 Task: Add the new message button component in the site builder.
Action: Mouse moved to (966, 73)
Screenshot: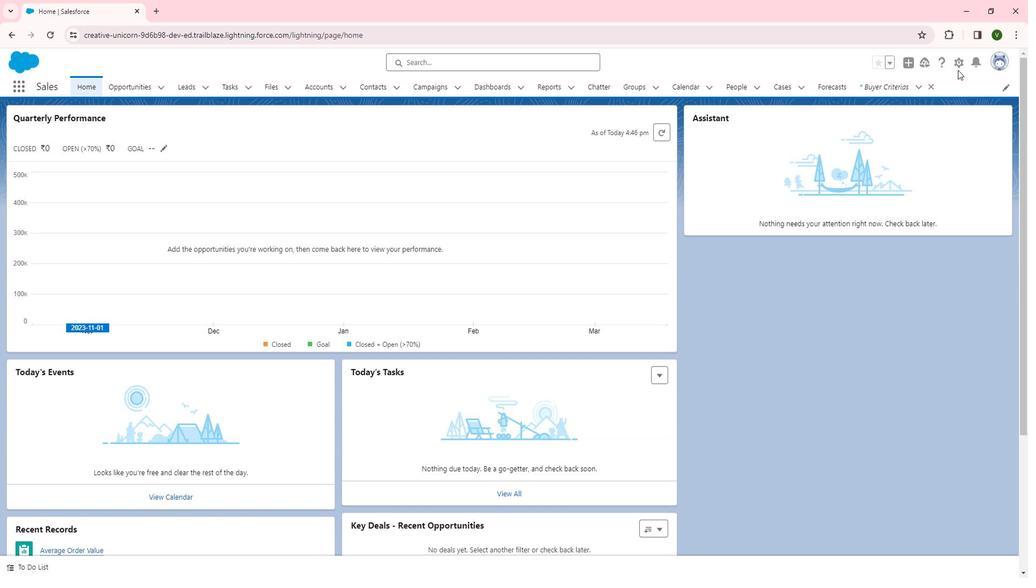 
Action: Mouse pressed left at (966, 73)
Screenshot: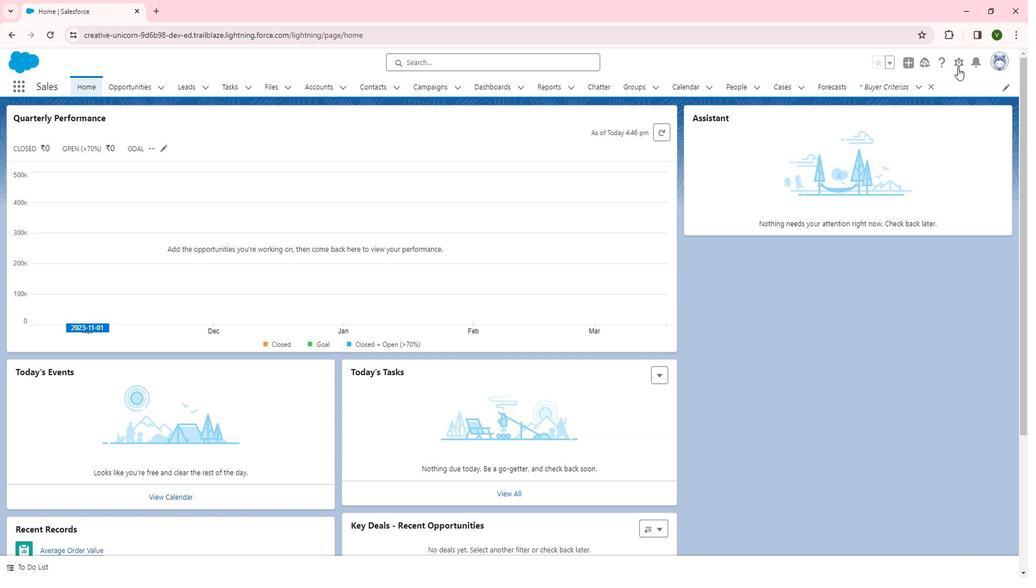 
Action: Mouse moved to (925, 97)
Screenshot: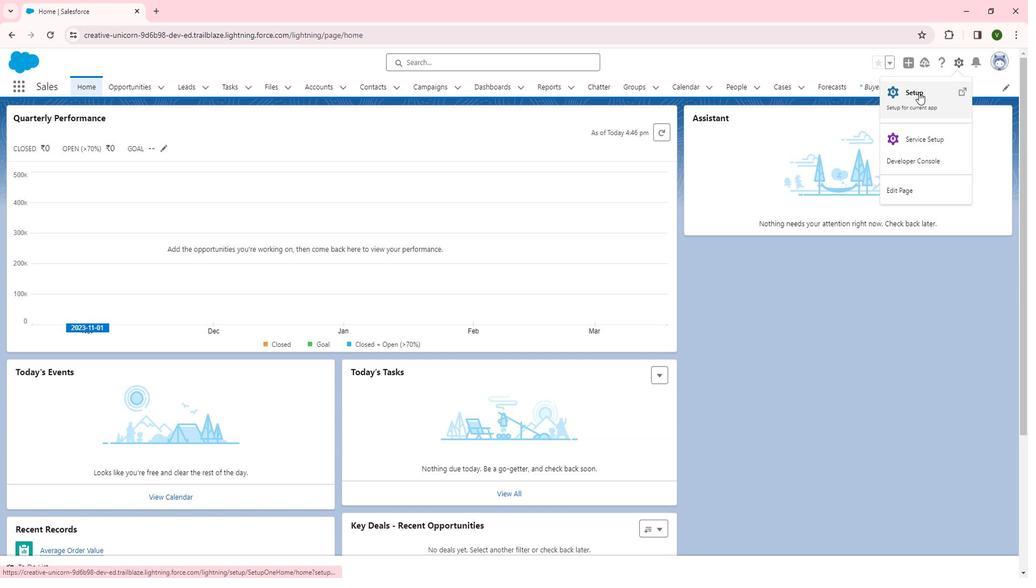 
Action: Mouse pressed left at (925, 97)
Screenshot: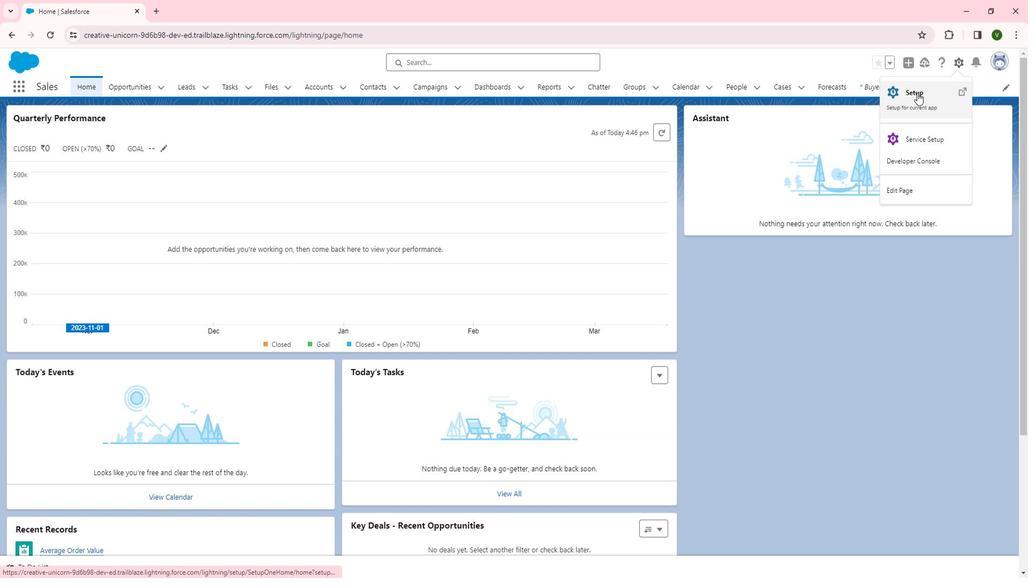 
Action: Mouse moved to (71, 320)
Screenshot: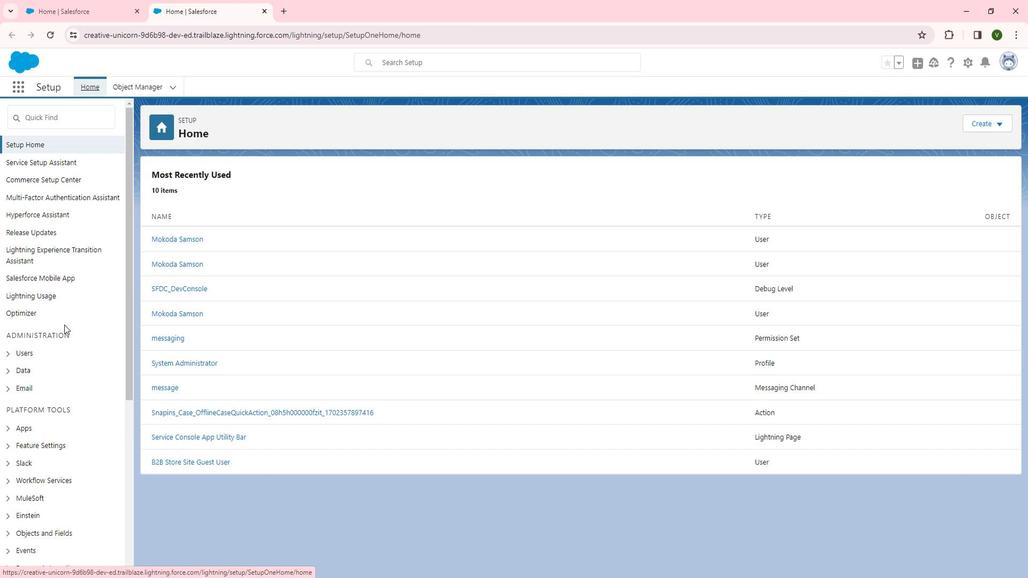
Action: Mouse scrolled (71, 319) with delta (0, 0)
Screenshot: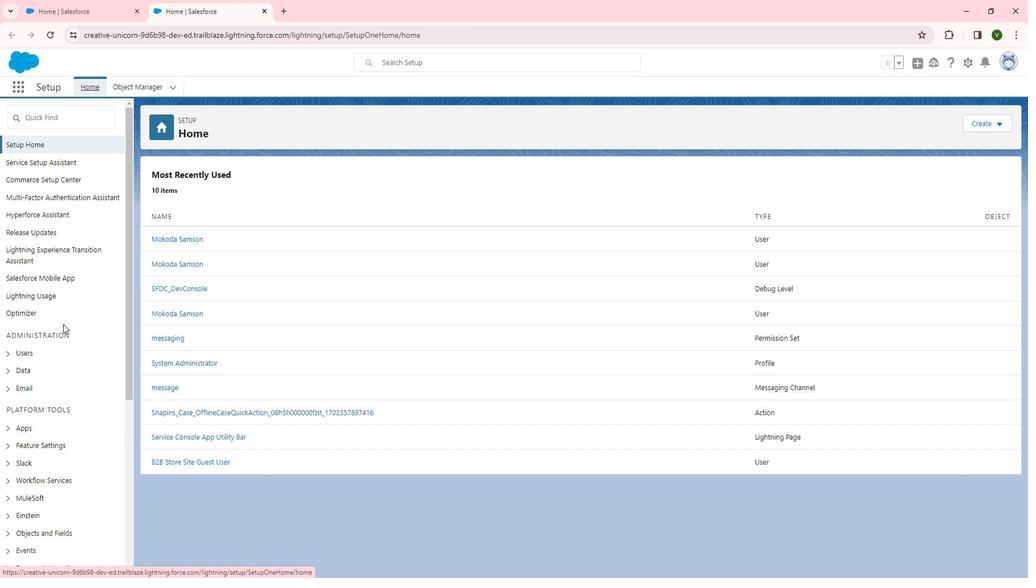 
Action: Mouse scrolled (71, 319) with delta (0, 0)
Screenshot: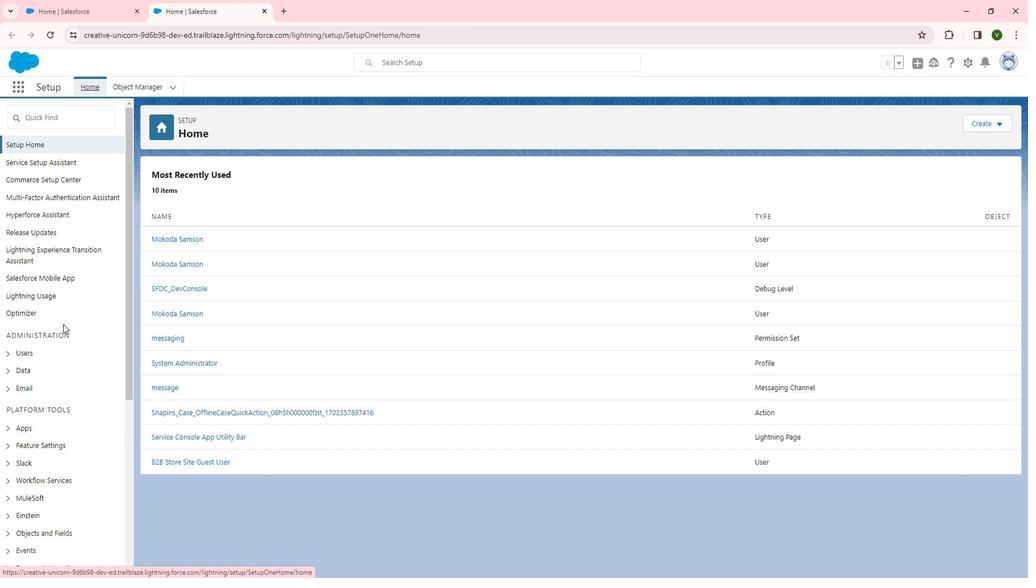
Action: Mouse scrolled (71, 319) with delta (0, 0)
Screenshot: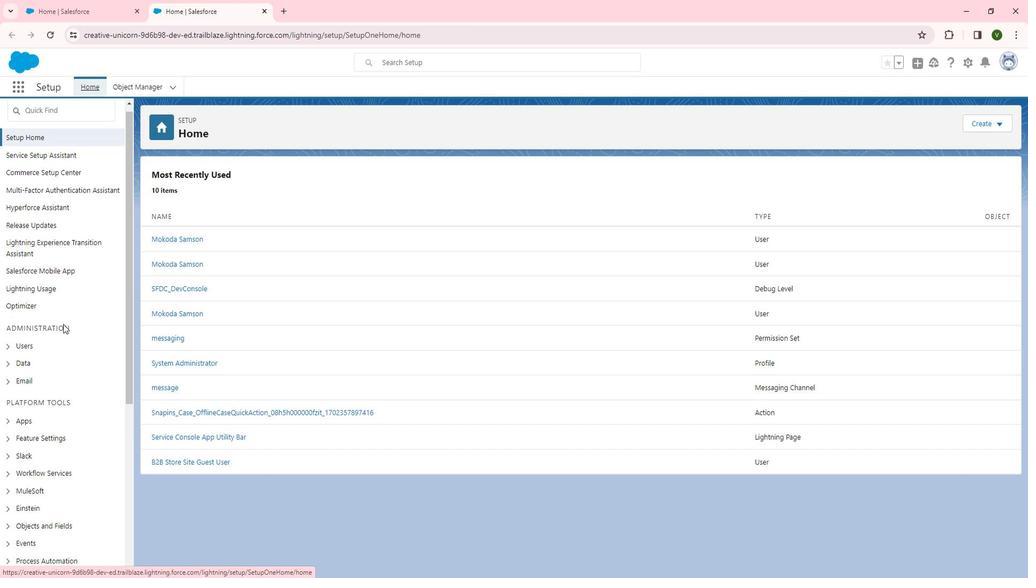 
Action: Mouse moved to (48, 280)
Screenshot: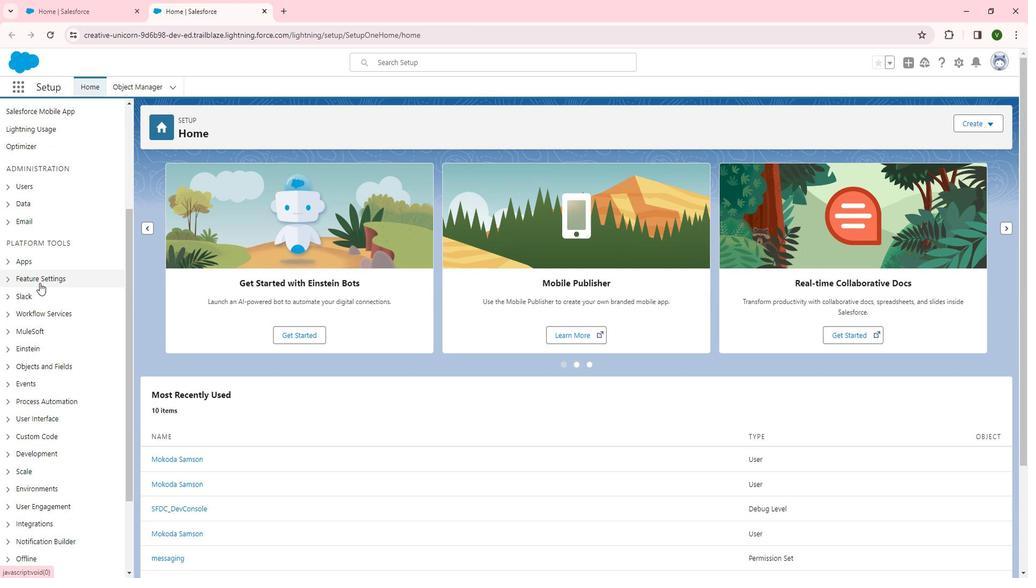 
Action: Mouse pressed left at (48, 280)
Screenshot: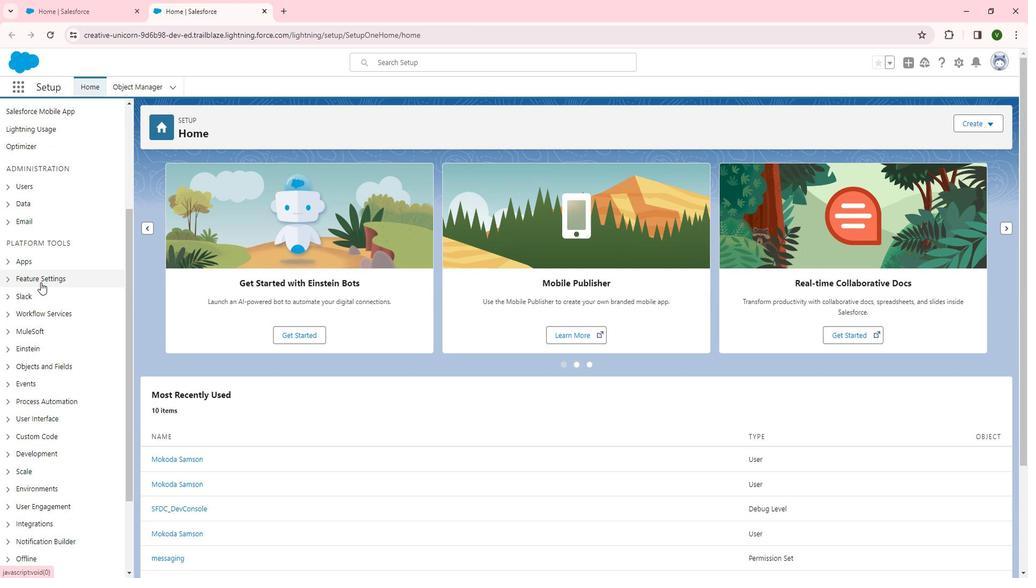 
Action: Mouse scrolled (48, 279) with delta (0, 0)
Screenshot: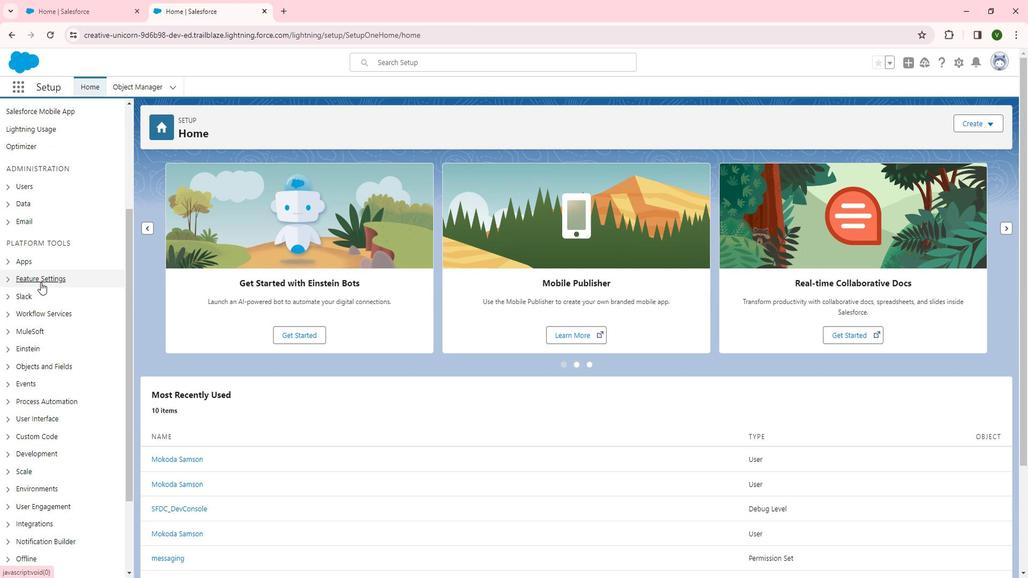 
Action: Mouse scrolled (48, 279) with delta (0, 0)
Screenshot: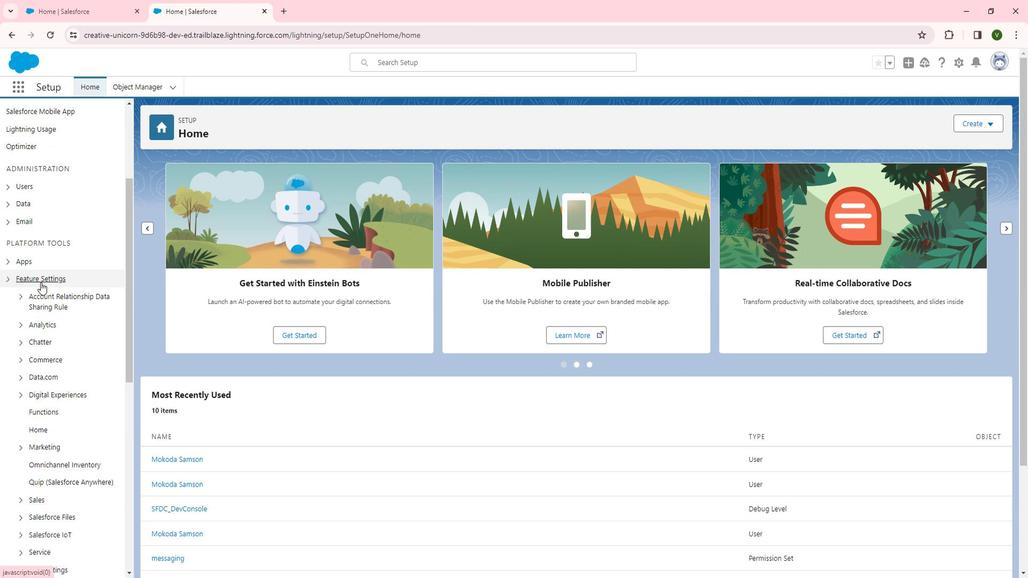 
Action: Mouse moved to (53, 275)
Screenshot: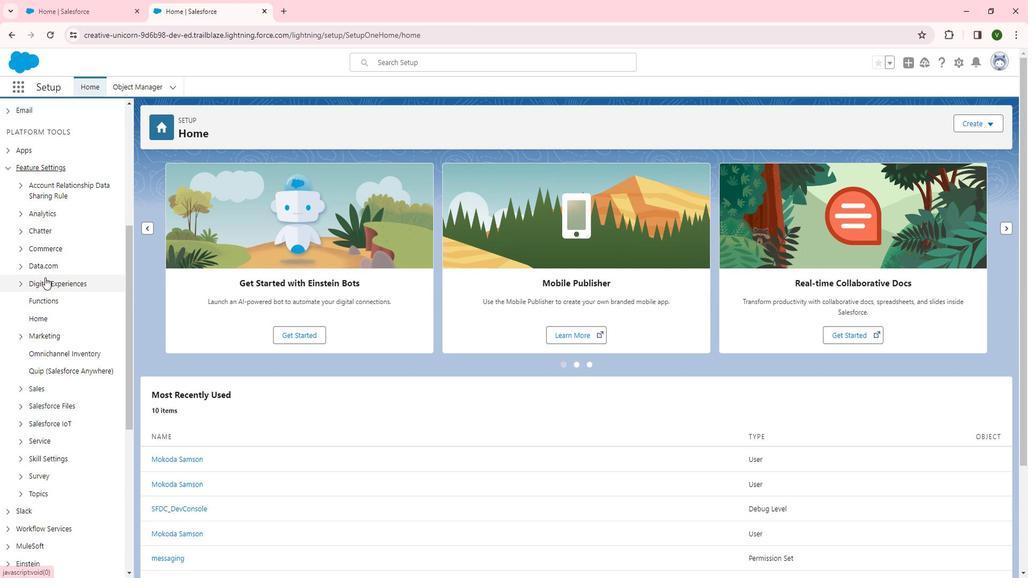
Action: Mouse pressed left at (53, 275)
Screenshot: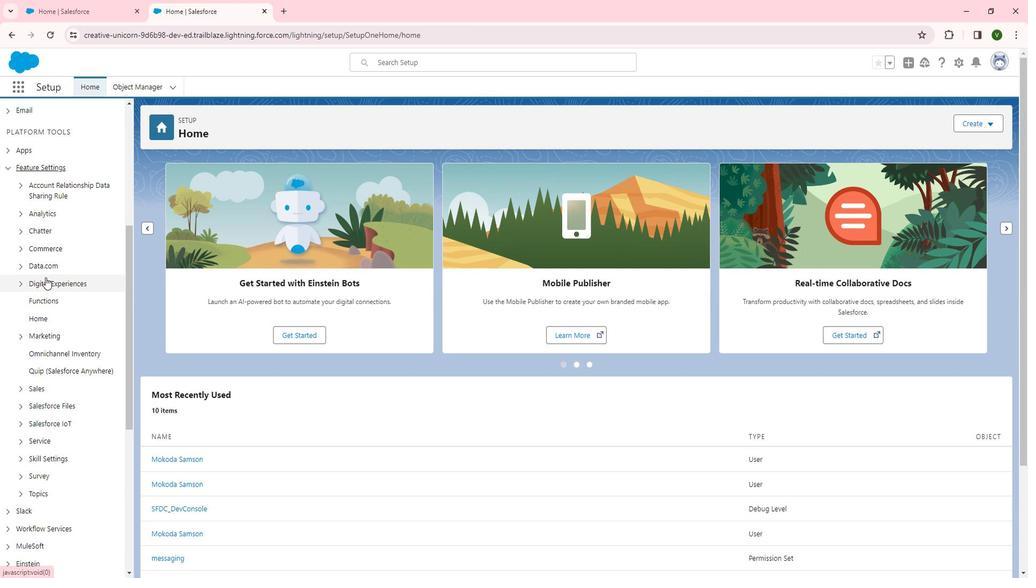 
Action: Mouse scrolled (53, 274) with delta (0, 0)
Screenshot: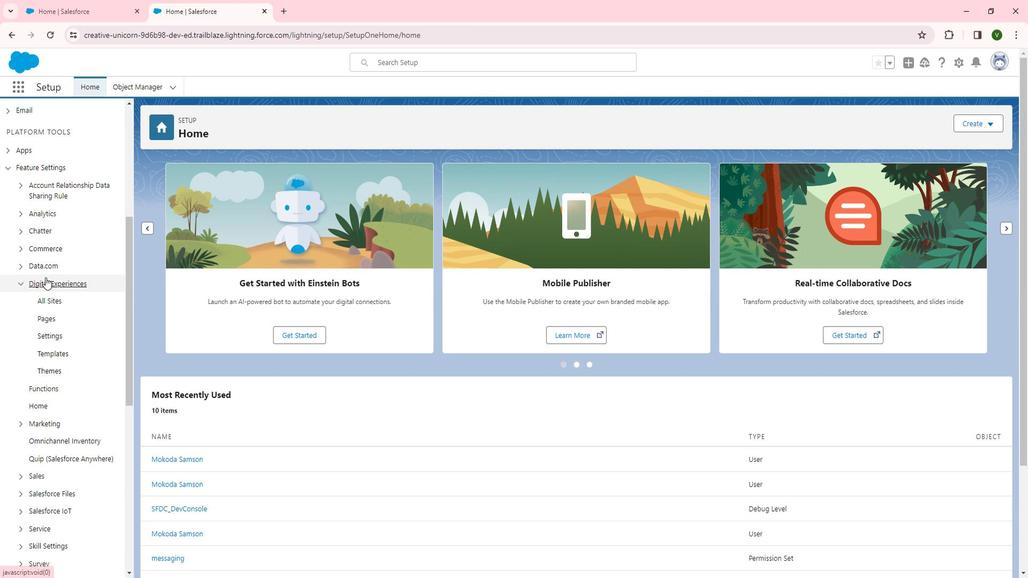 
Action: Mouse moved to (56, 246)
Screenshot: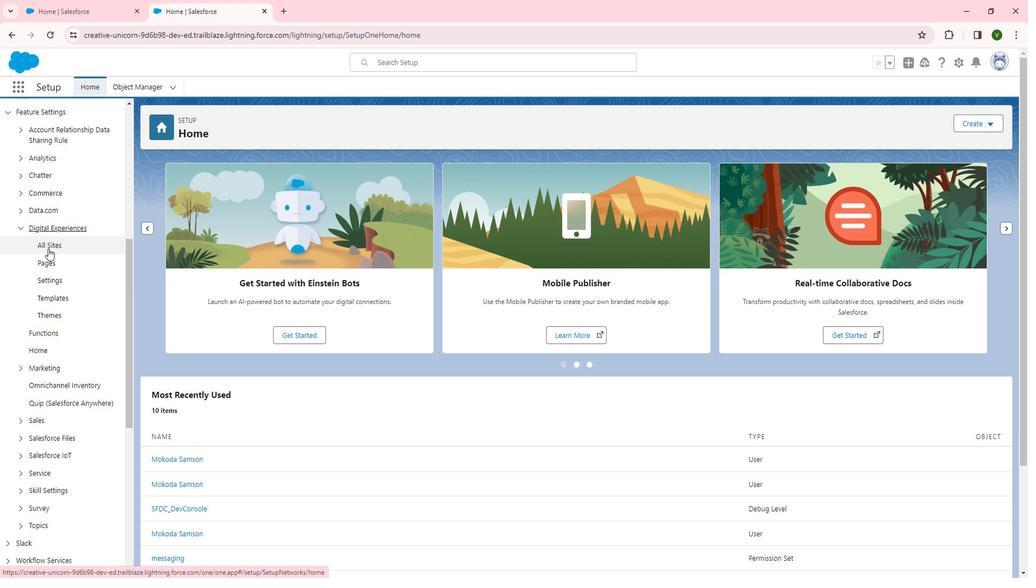 
Action: Mouse pressed left at (56, 246)
Screenshot: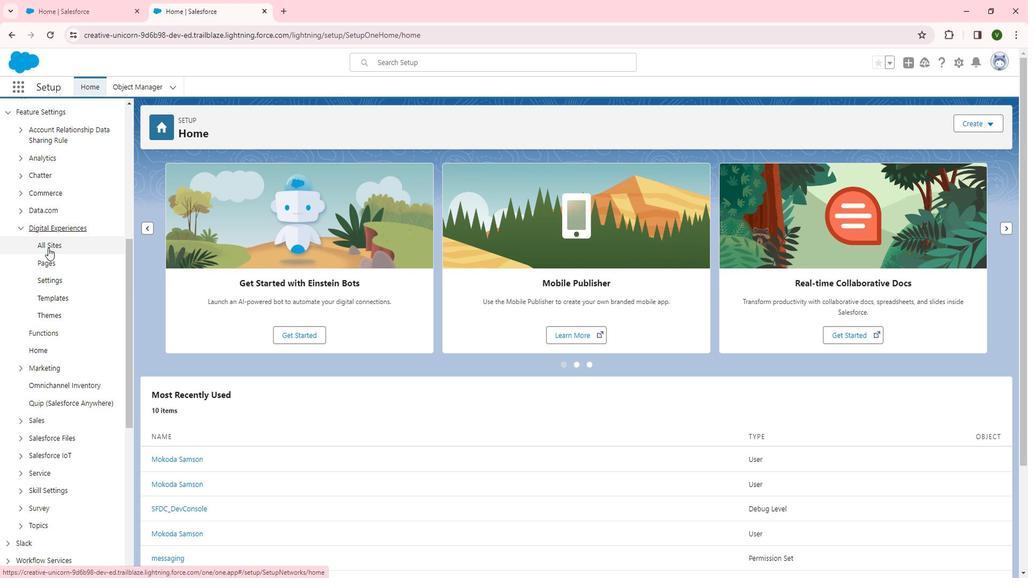 
Action: Mouse moved to (351, 369)
Screenshot: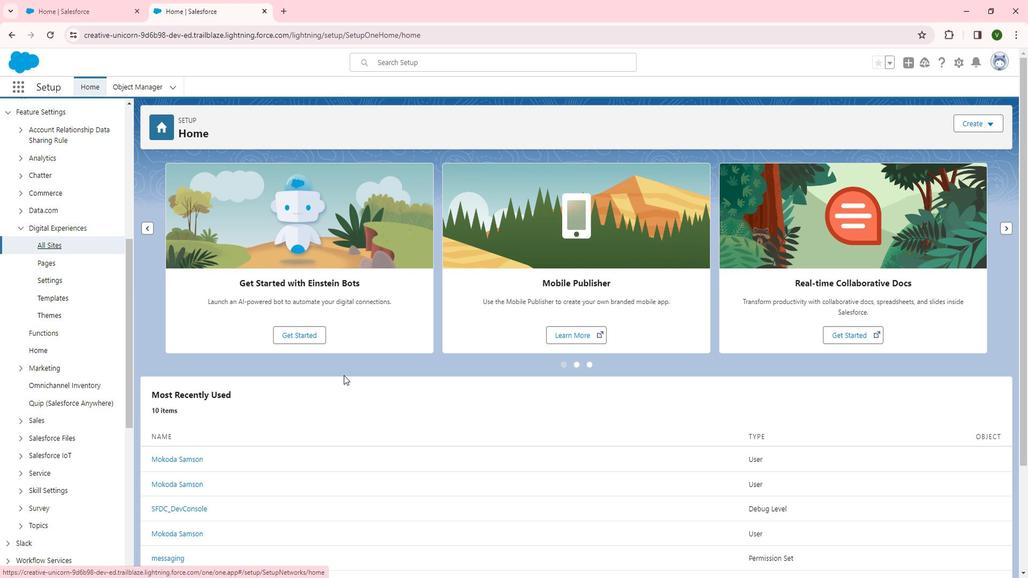 
Action: Mouse scrolled (351, 368) with delta (0, 0)
Screenshot: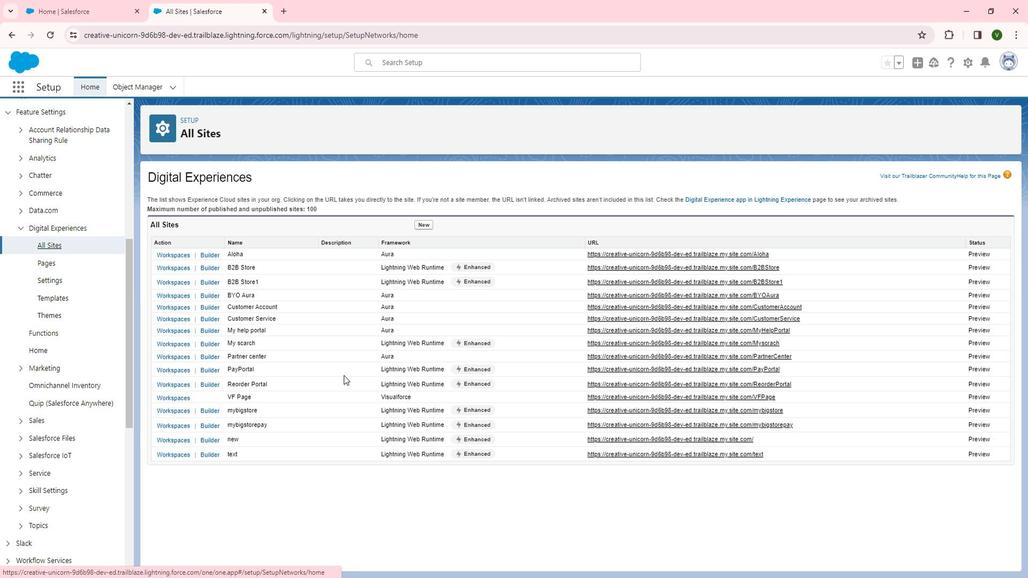 
Action: Mouse scrolled (351, 368) with delta (0, 0)
Screenshot: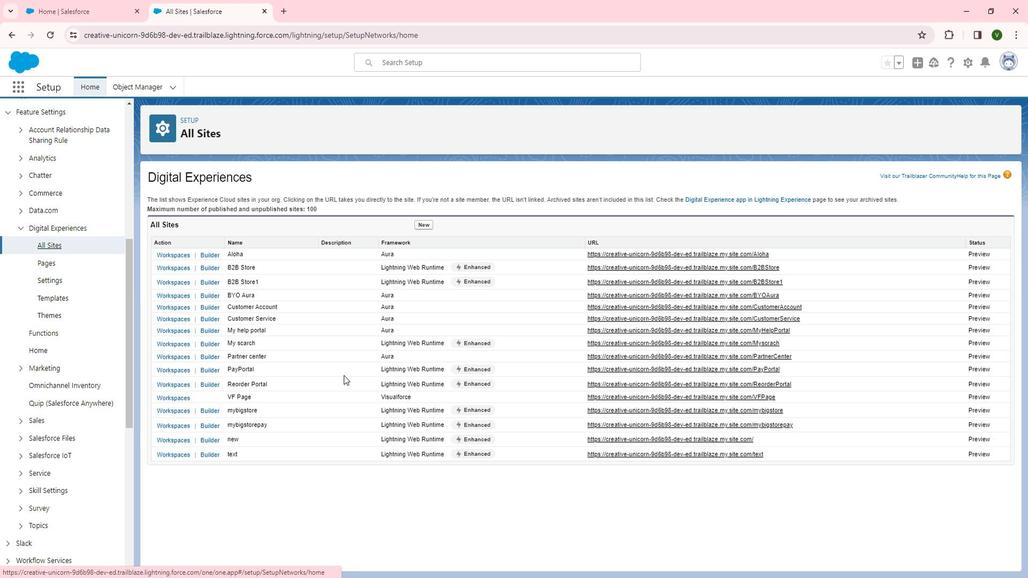 
Action: Mouse moved to (271, 329)
Screenshot: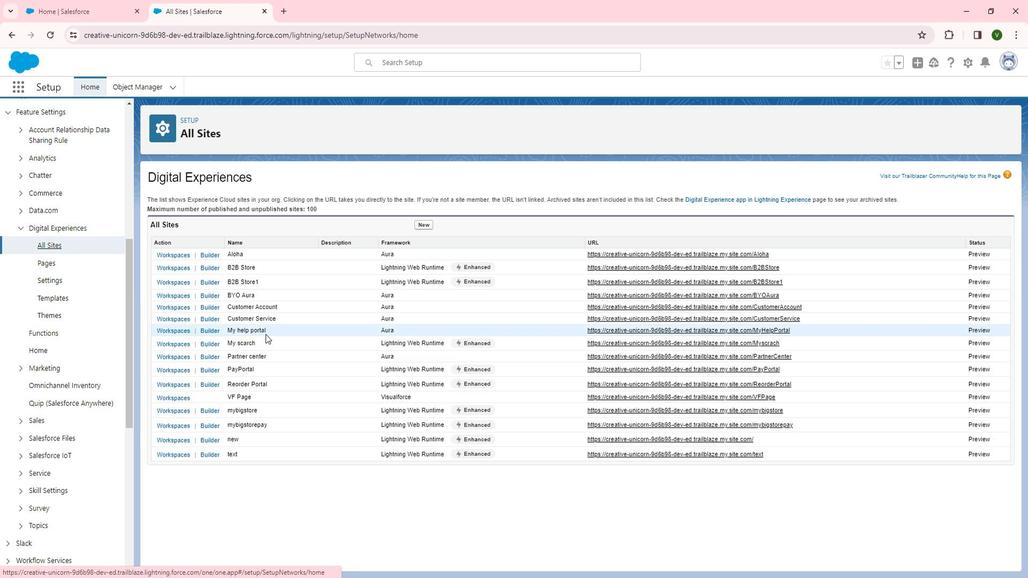 
Action: Mouse scrolled (271, 329) with delta (0, 0)
Screenshot: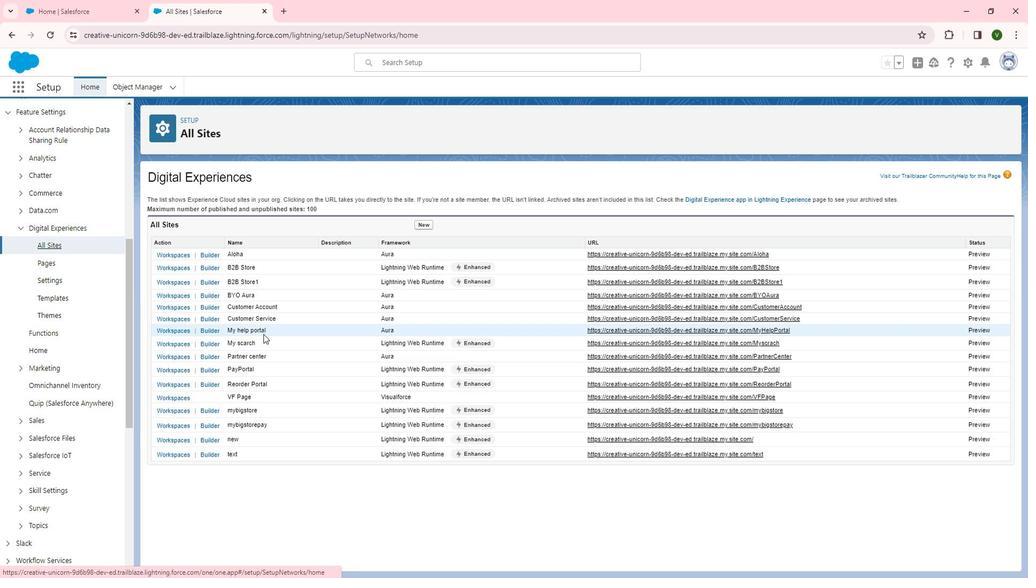 
Action: Mouse moved to (172, 314)
Screenshot: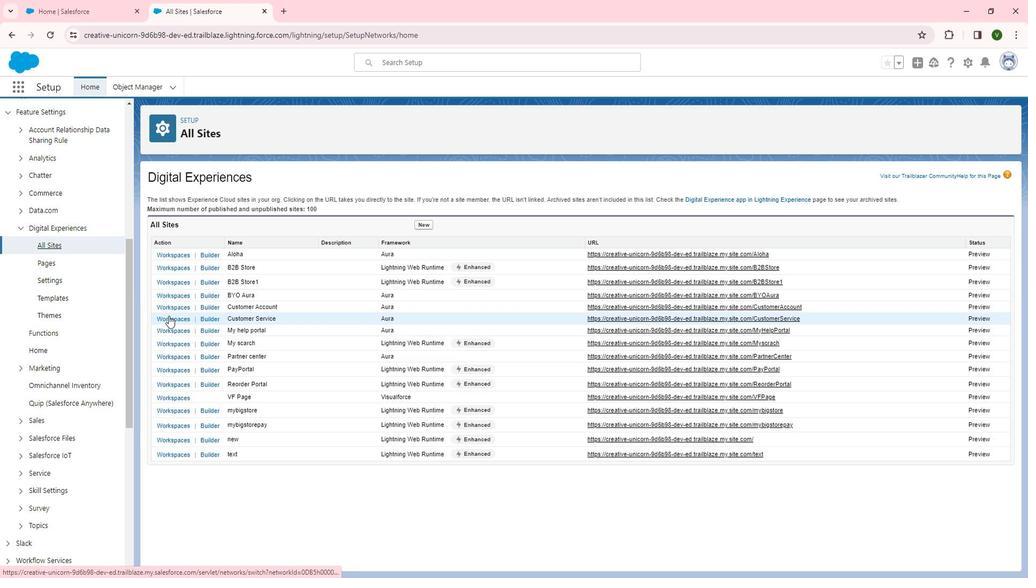
Action: Mouse pressed left at (172, 314)
Screenshot: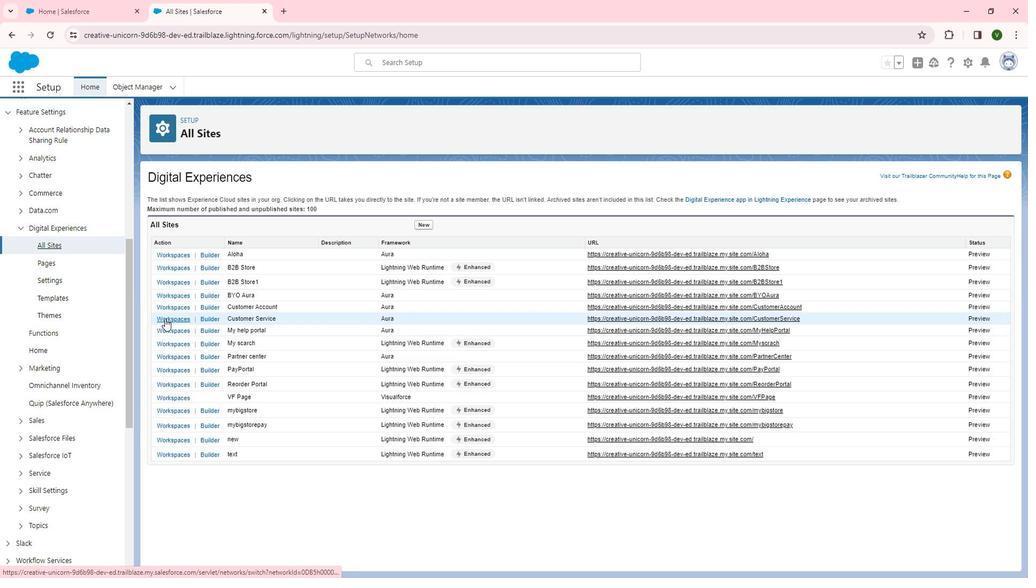 
Action: Mouse moved to (156, 251)
Screenshot: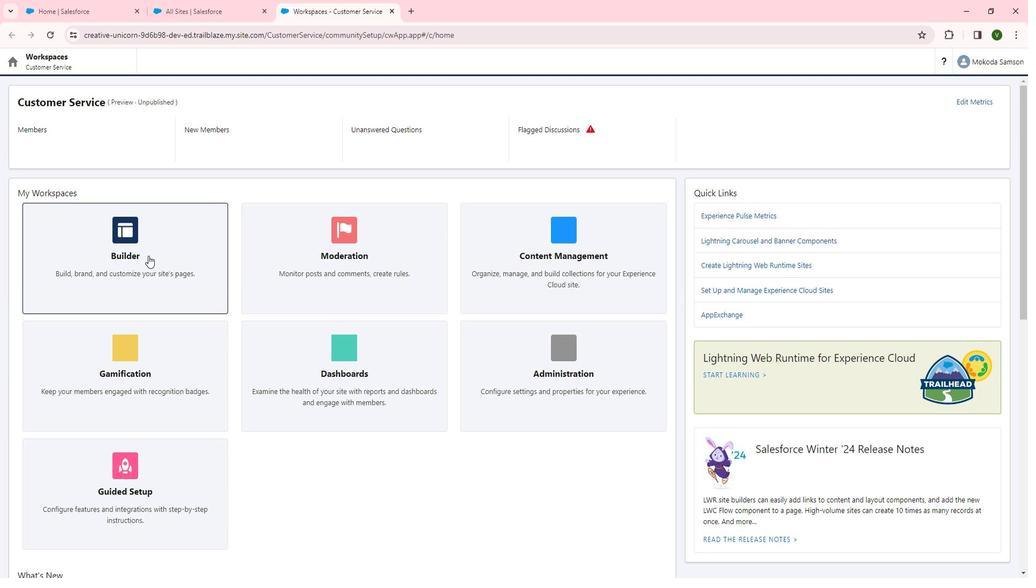 
Action: Mouse pressed left at (156, 251)
Screenshot: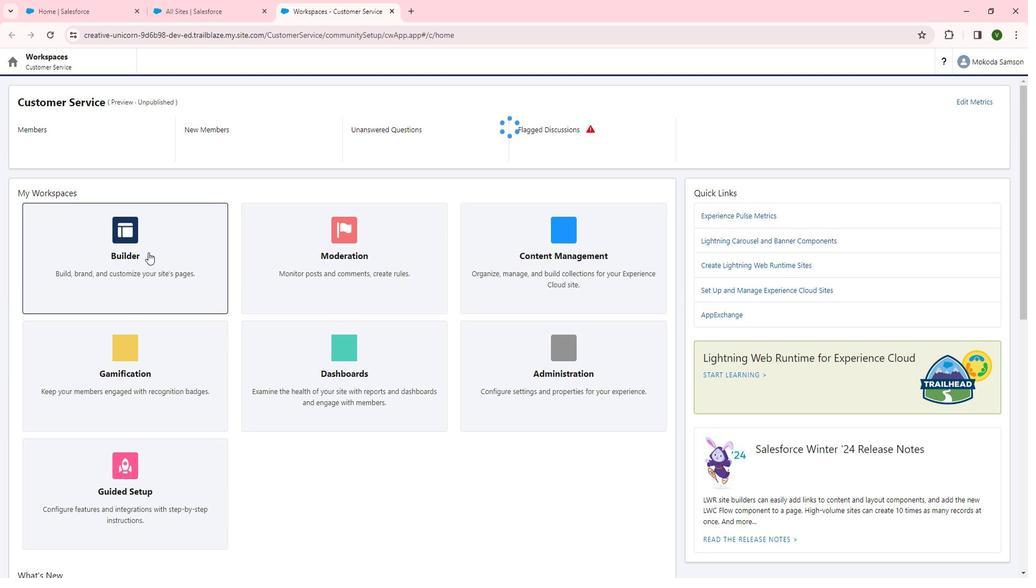 
Action: Mouse moved to (33, 102)
Screenshot: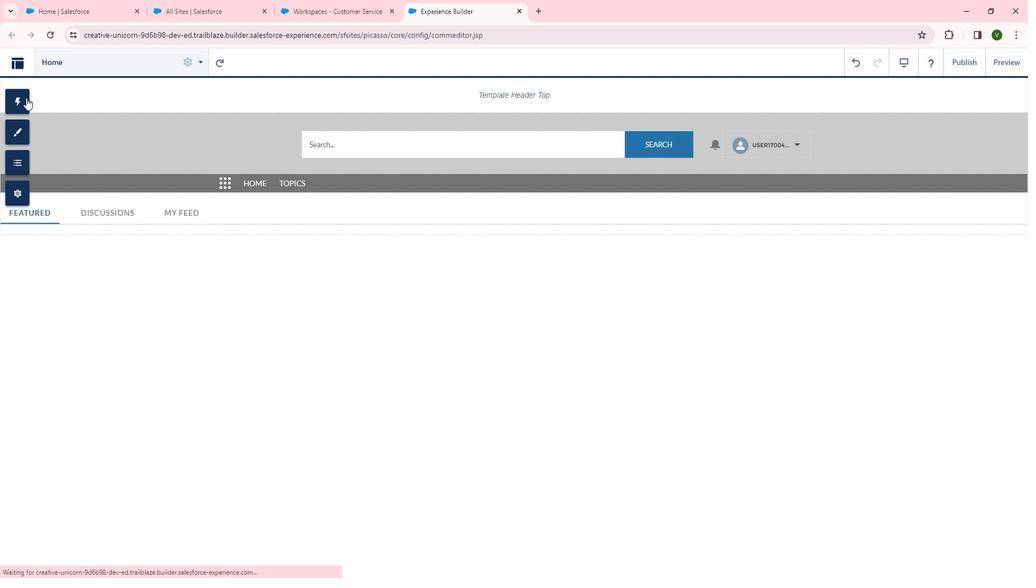 
Action: Mouse pressed left at (33, 102)
Screenshot: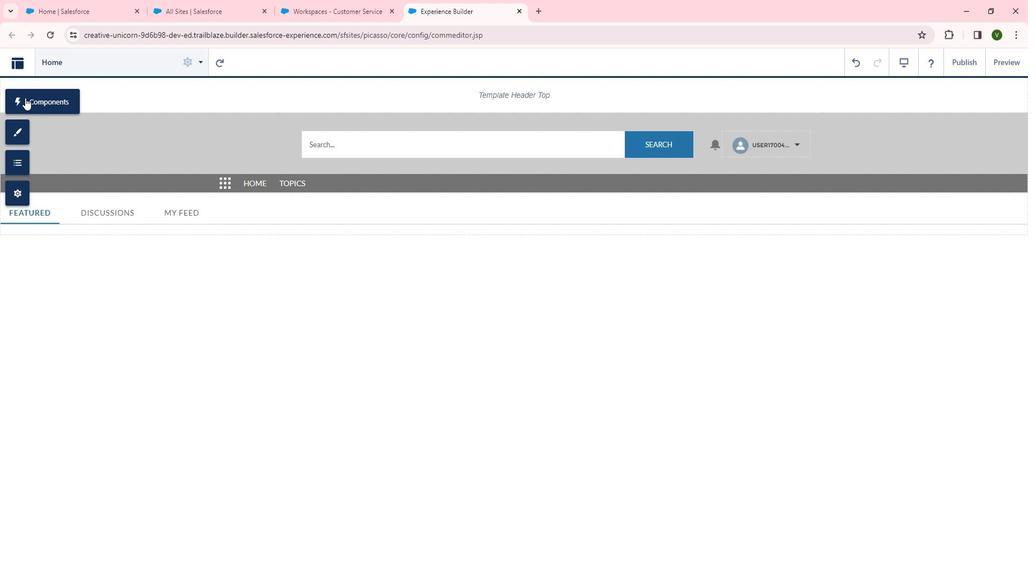
Action: Mouse moved to (226, 295)
Screenshot: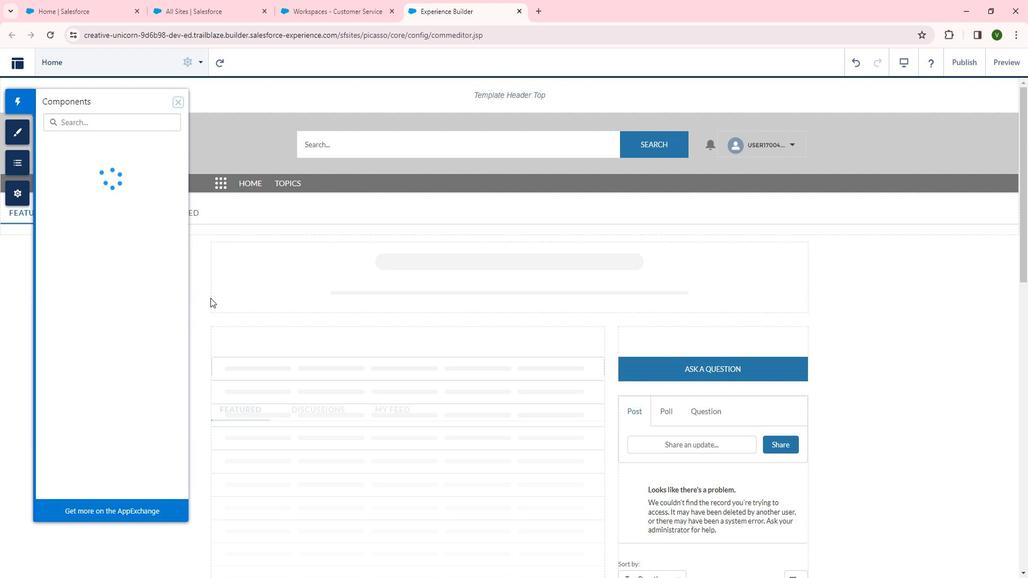 
Action: Mouse scrolled (226, 295) with delta (0, 0)
Screenshot: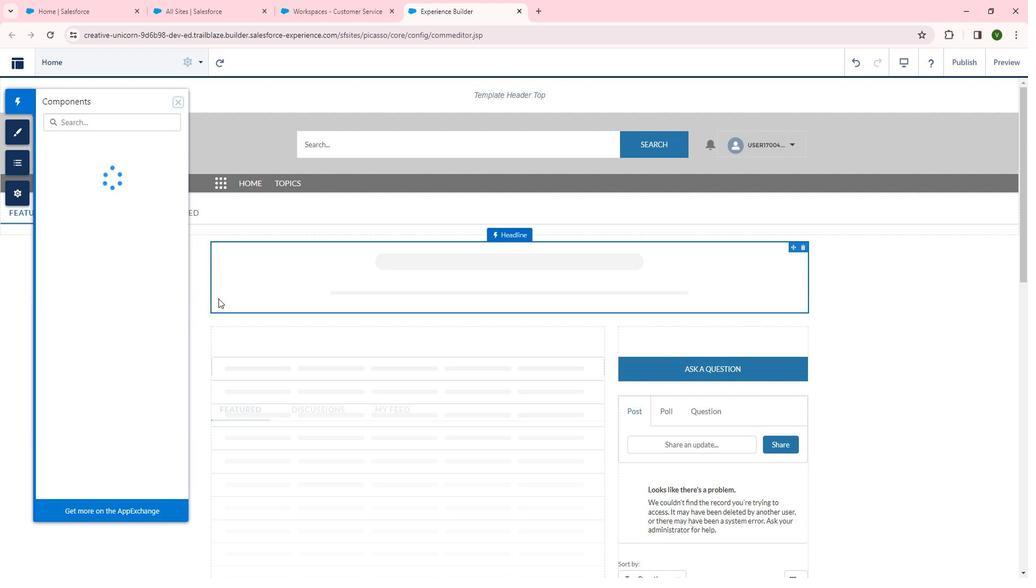 
Action: Mouse scrolled (226, 295) with delta (0, 0)
Screenshot: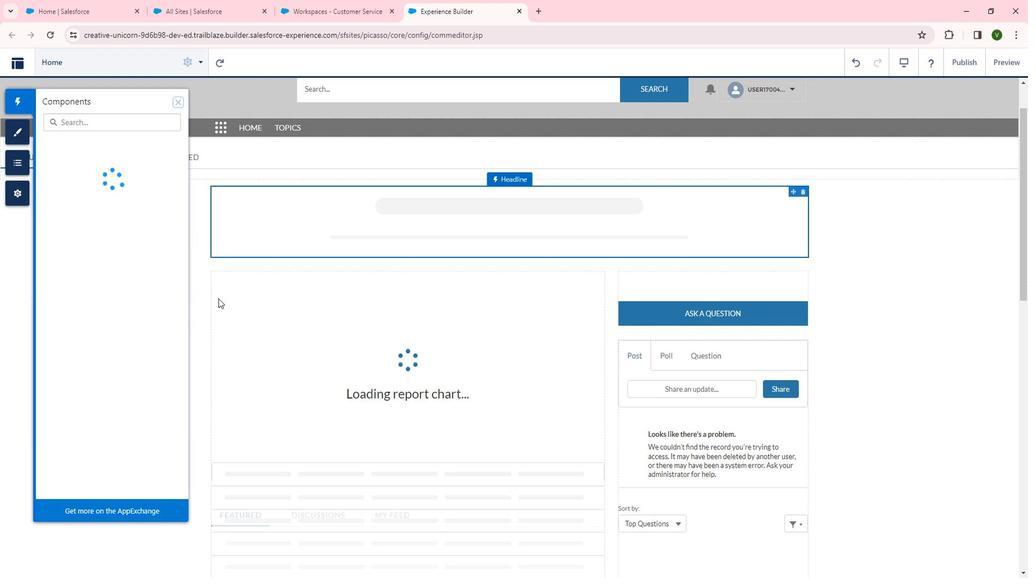 
Action: Mouse scrolled (226, 295) with delta (0, 0)
Screenshot: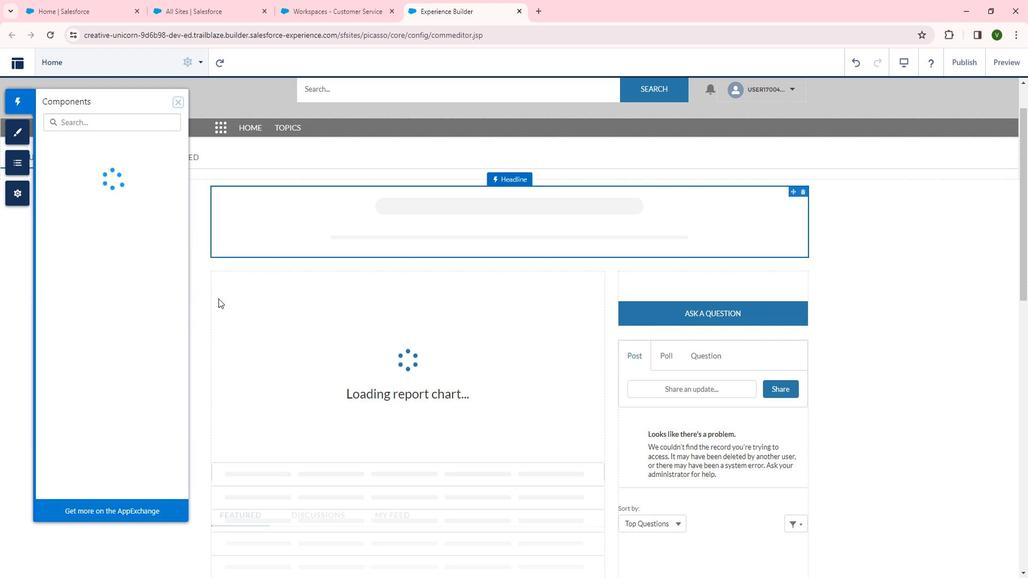 
Action: Mouse scrolled (226, 295) with delta (0, 0)
Screenshot: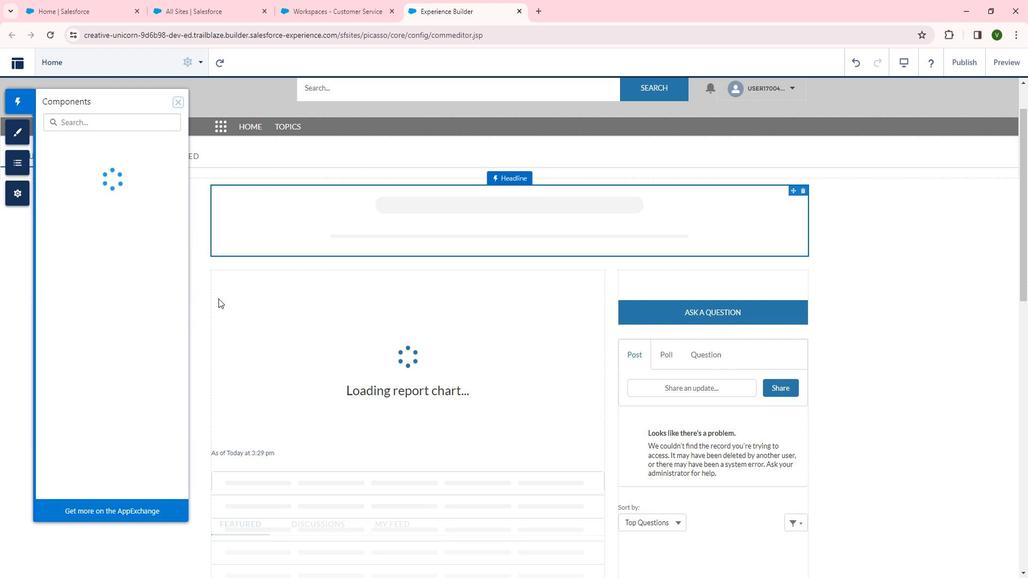 
Action: Mouse scrolled (226, 295) with delta (0, 0)
Screenshot: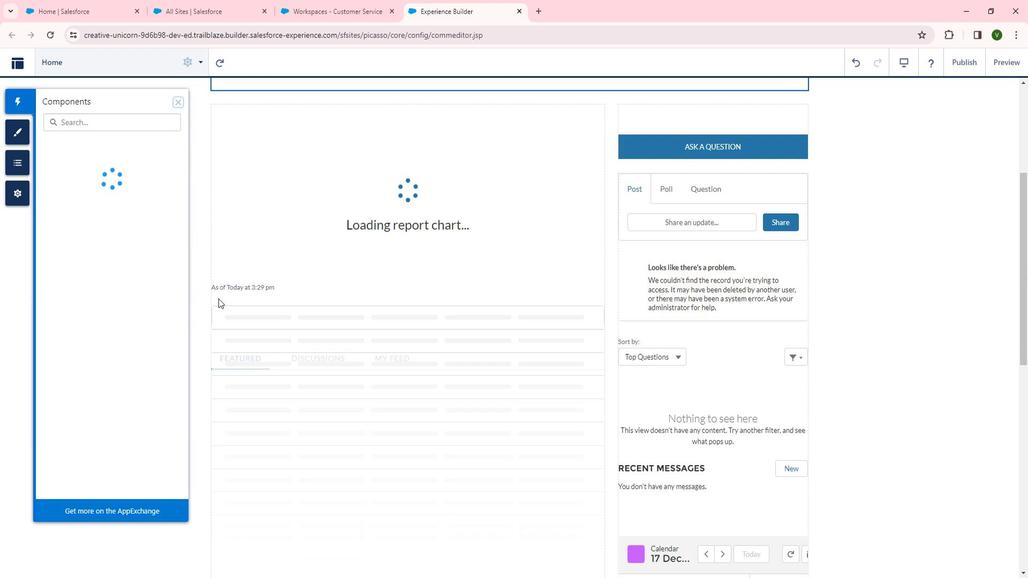 
Action: Mouse scrolled (226, 295) with delta (0, 0)
Screenshot: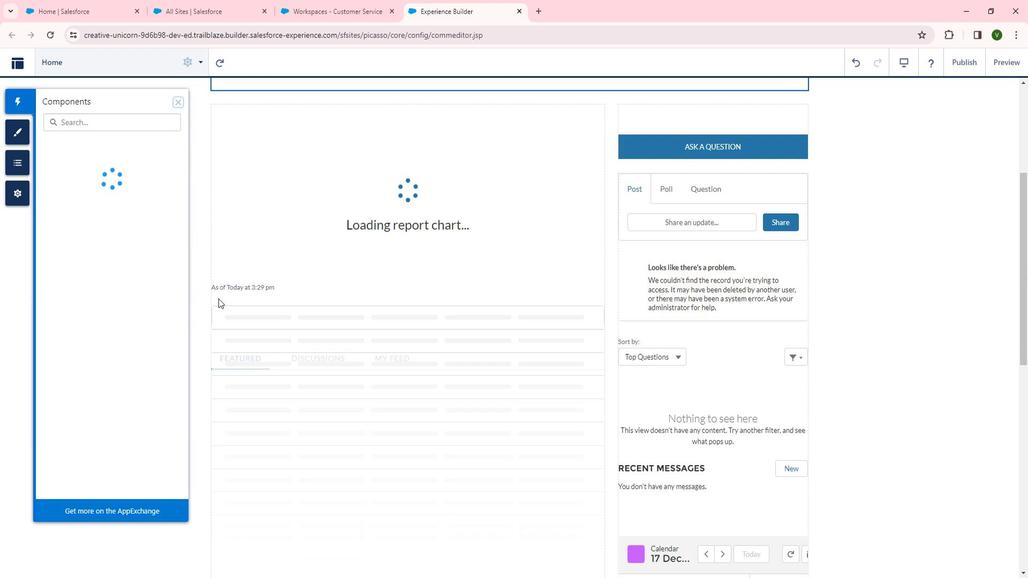 
Action: Mouse scrolled (226, 295) with delta (0, 0)
Screenshot: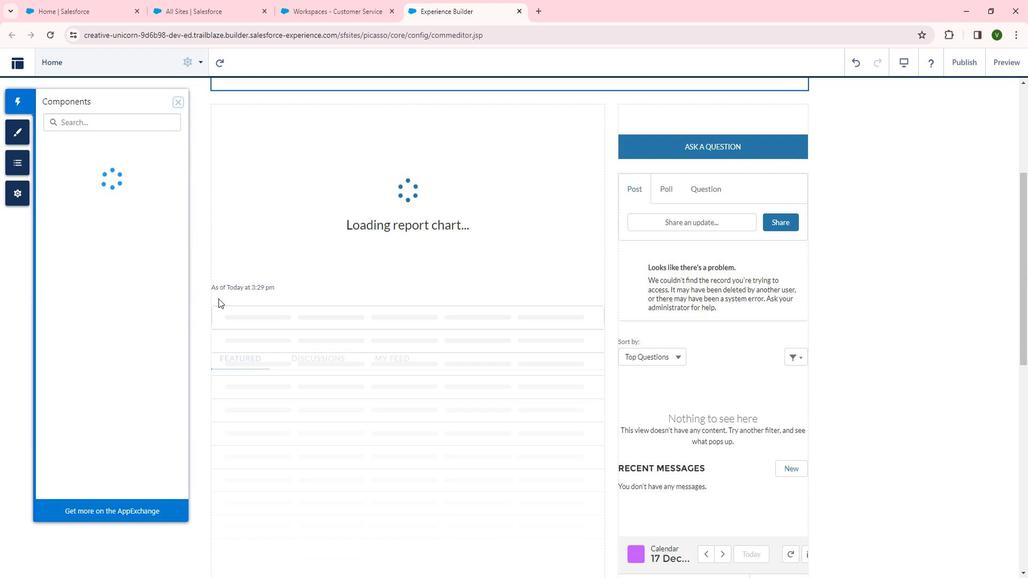 
Action: Mouse scrolled (226, 295) with delta (0, 0)
Screenshot: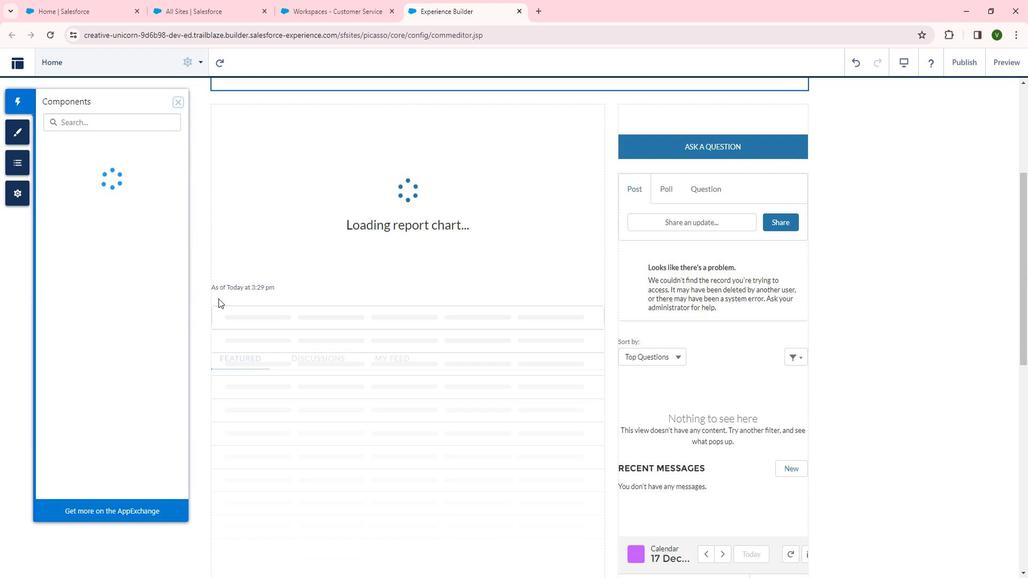 
Action: Mouse scrolled (226, 295) with delta (0, 0)
Screenshot: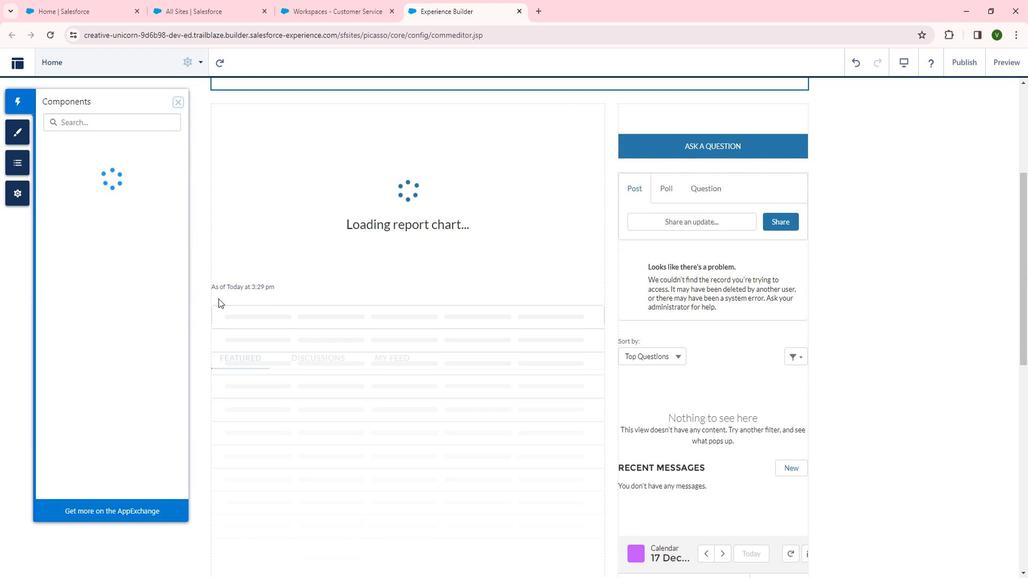 
Action: Mouse scrolled (226, 295) with delta (0, 0)
Screenshot: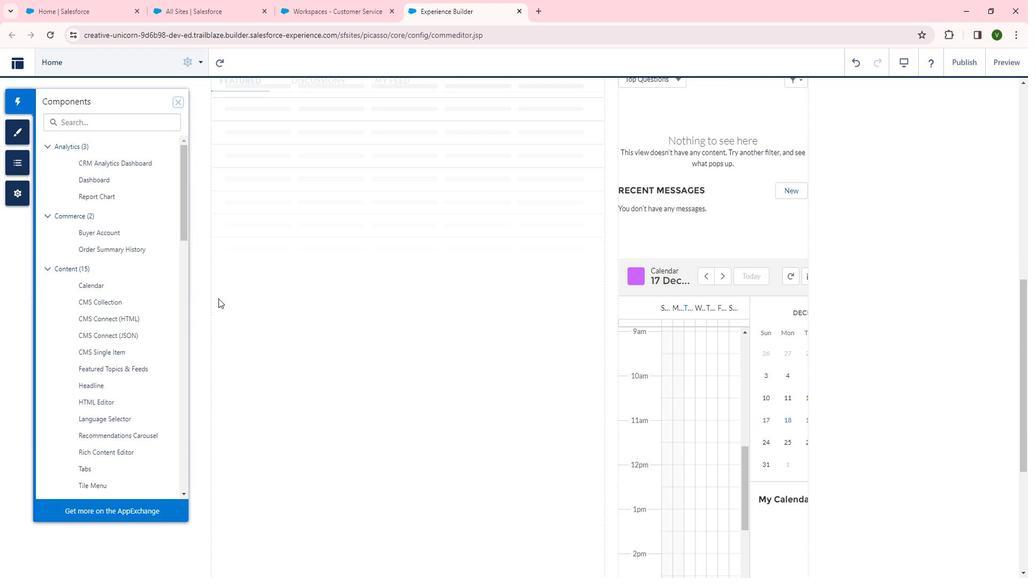 
Action: Mouse scrolled (226, 295) with delta (0, 0)
Screenshot: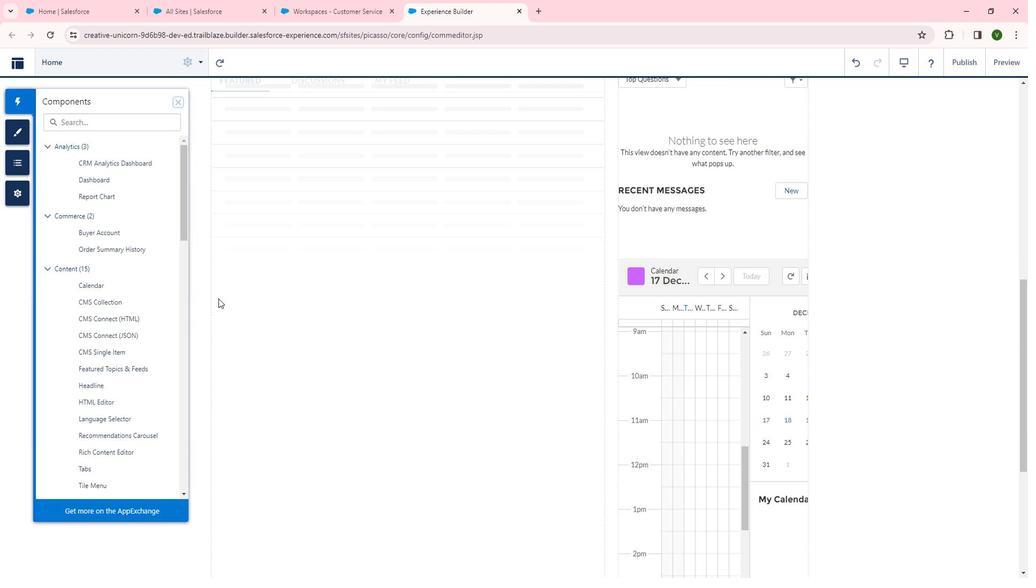 
Action: Mouse moved to (123, 290)
Screenshot: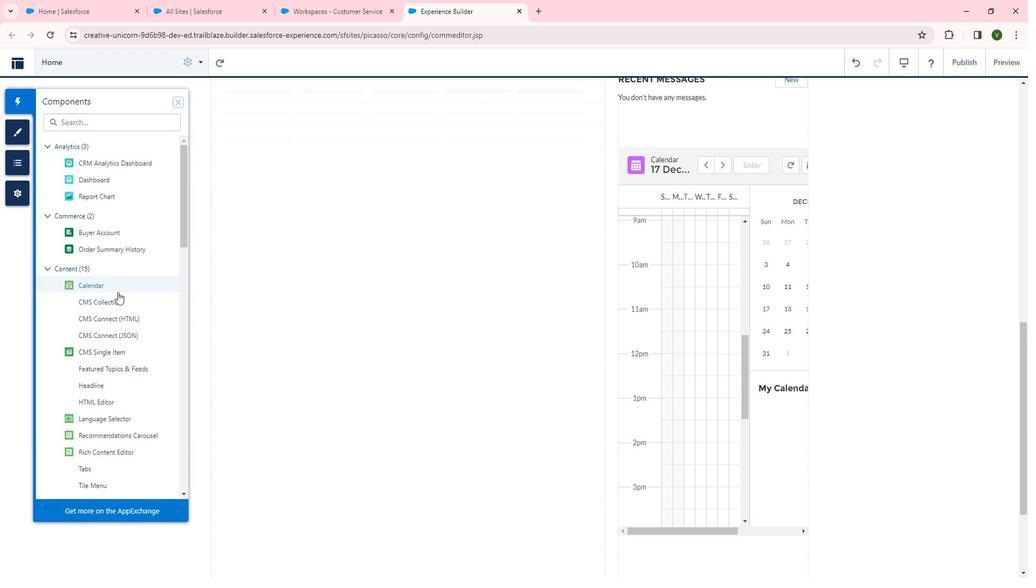 
Action: Mouse scrolled (123, 290) with delta (0, 0)
Screenshot: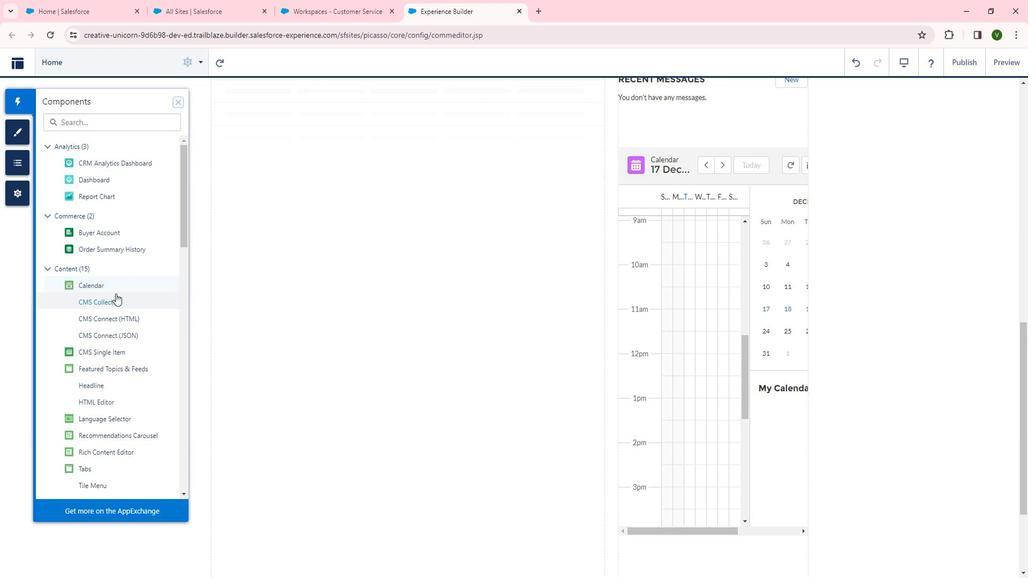 
Action: Mouse scrolled (123, 290) with delta (0, 0)
Screenshot: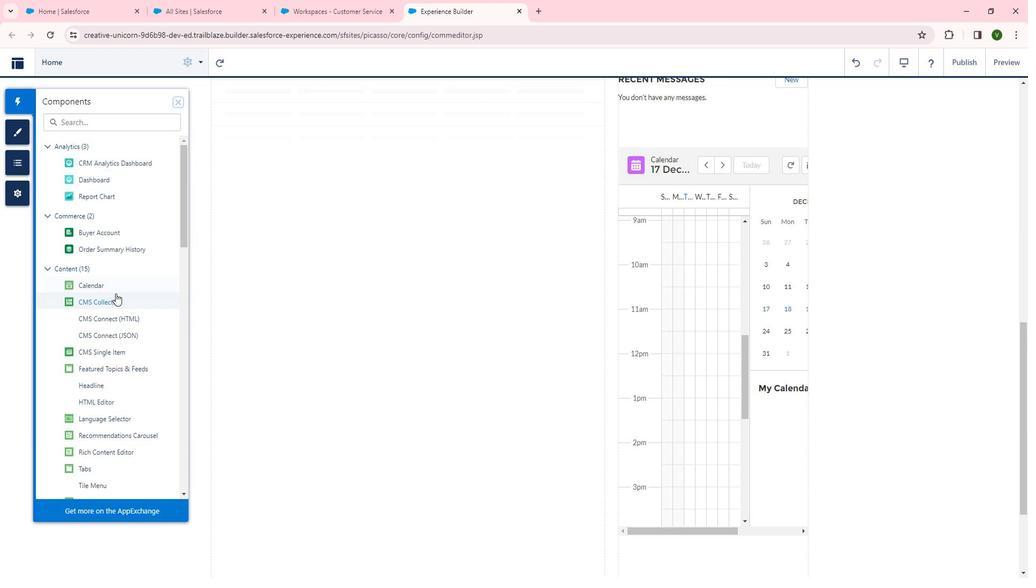 
Action: Mouse scrolled (123, 290) with delta (0, 0)
Screenshot: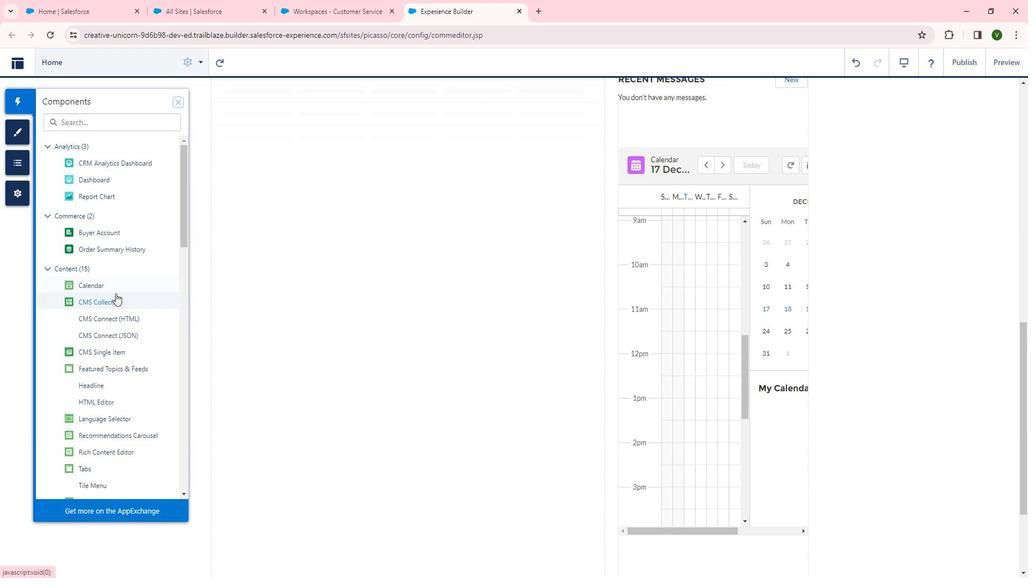 
Action: Mouse scrolled (123, 290) with delta (0, 0)
Screenshot: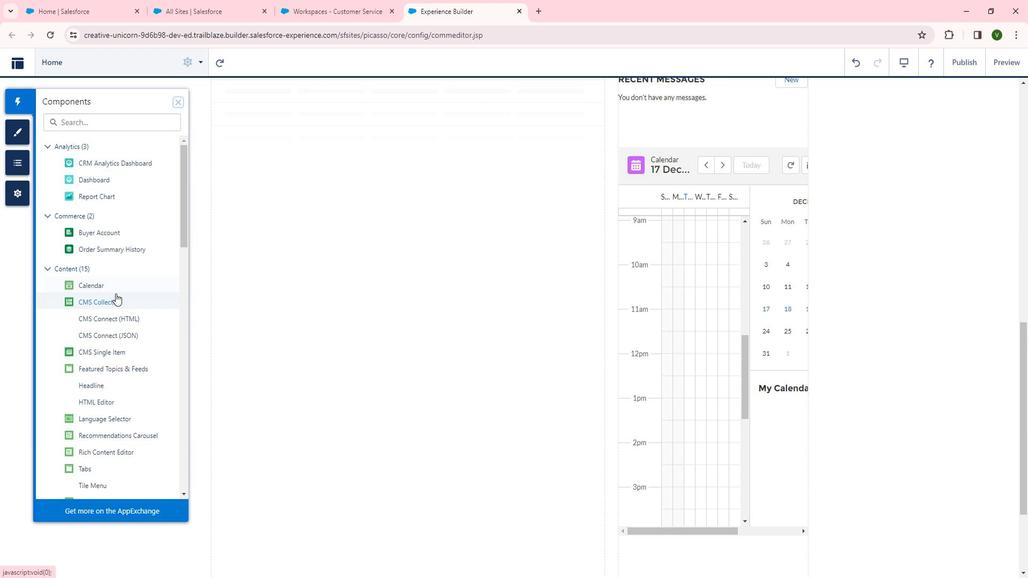 
Action: Mouse scrolled (123, 290) with delta (0, 0)
Screenshot: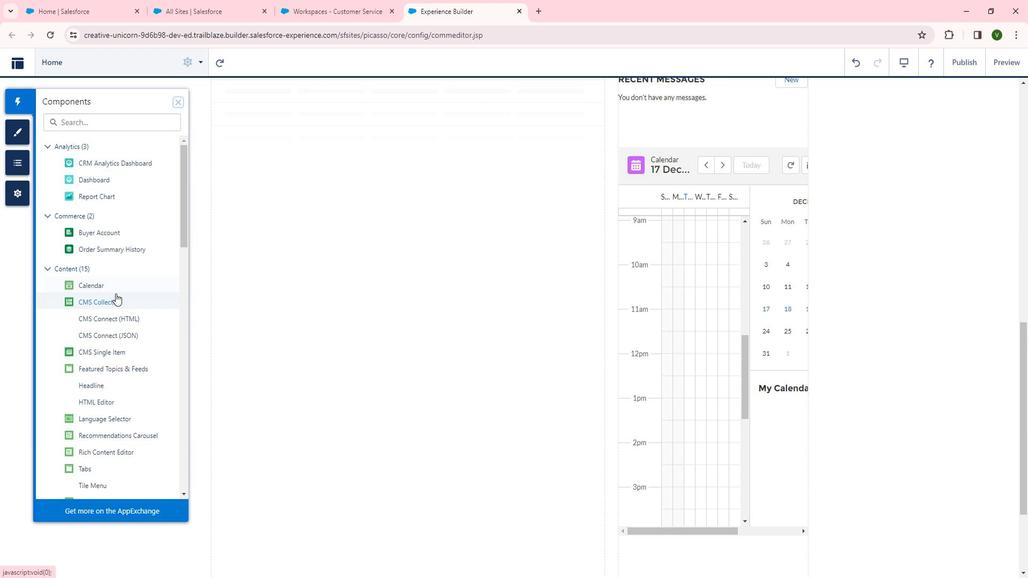 
Action: Mouse scrolled (123, 290) with delta (0, 0)
Screenshot: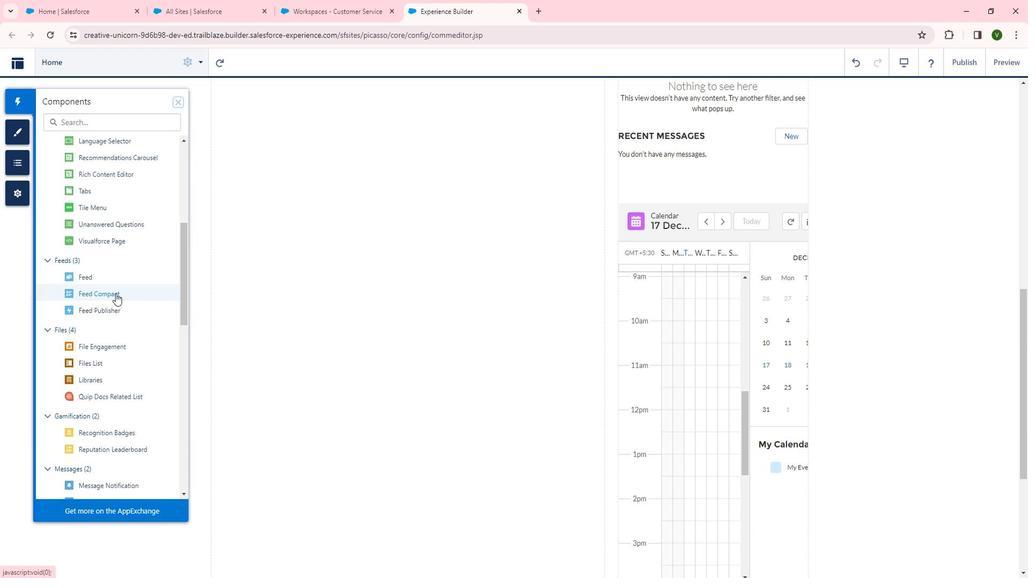 
Action: Mouse scrolled (123, 290) with delta (0, 0)
Screenshot: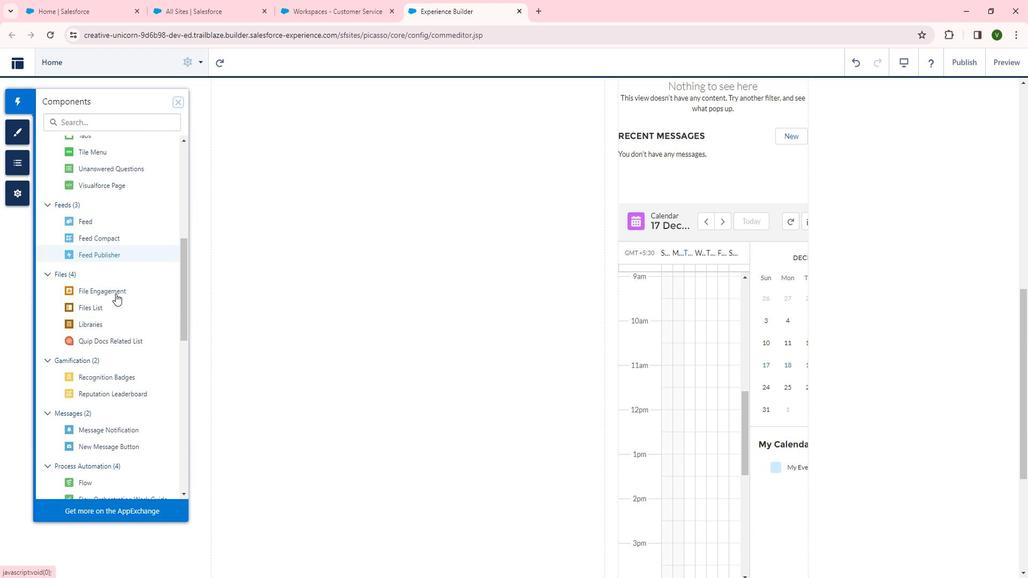
Action: Mouse scrolled (123, 290) with delta (0, 0)
Screenshot: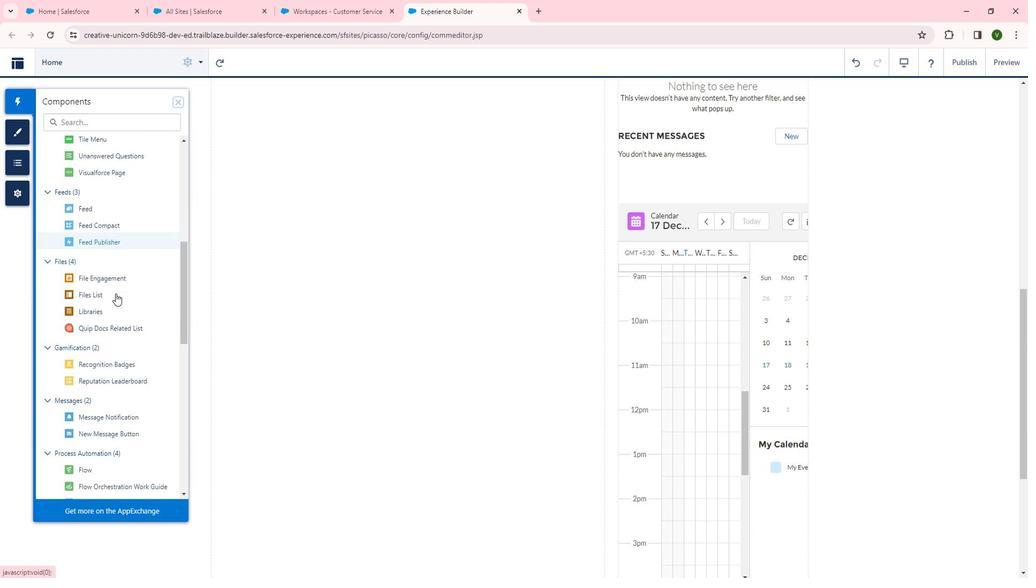 
Action: Mouse scrolled (123, 290) with delta (0, 0)
Screenshot: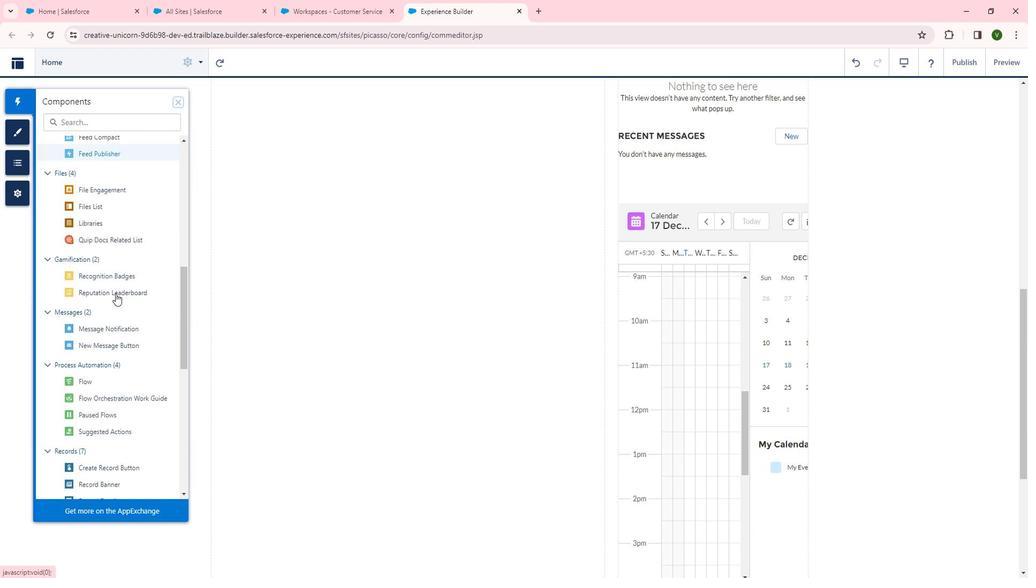 
Action: Mouse moved to (119, 277)
Screenshot: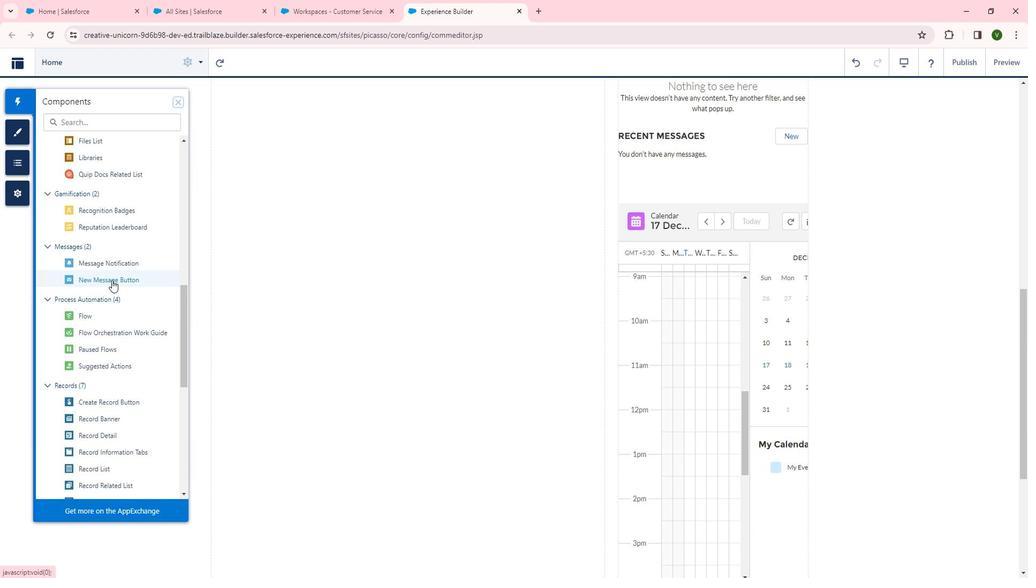
Action: Mouse pressed left at (119, 277)
Screenshot: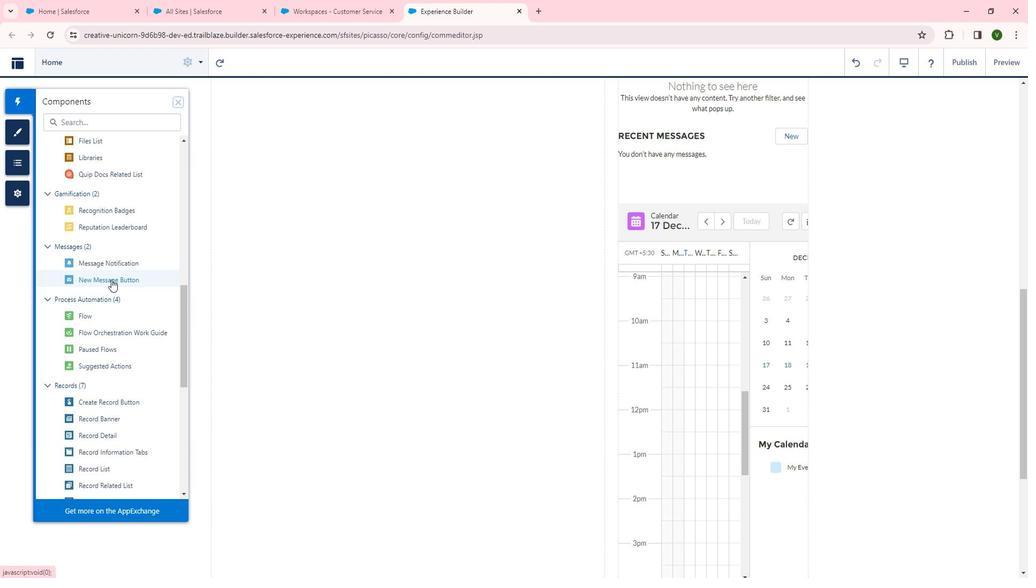 
Action: Mouse moved to (681, 184)
Screenshot: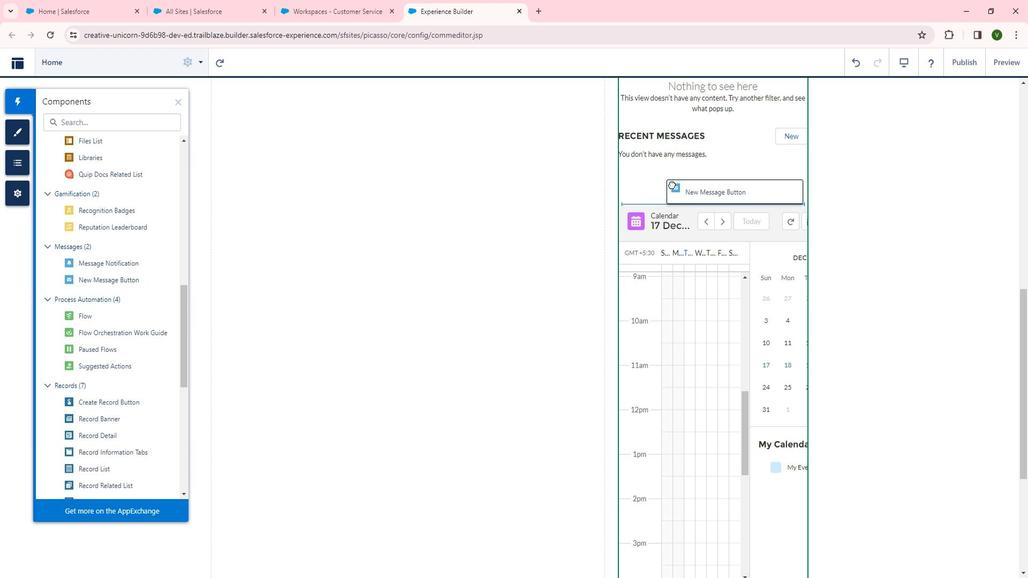 
